 Task: Add Sprouts Citrus 2-In-1 Hand And Dish Soap to the cart.
Action: Mouse moved to (816, 321)
Screenshot: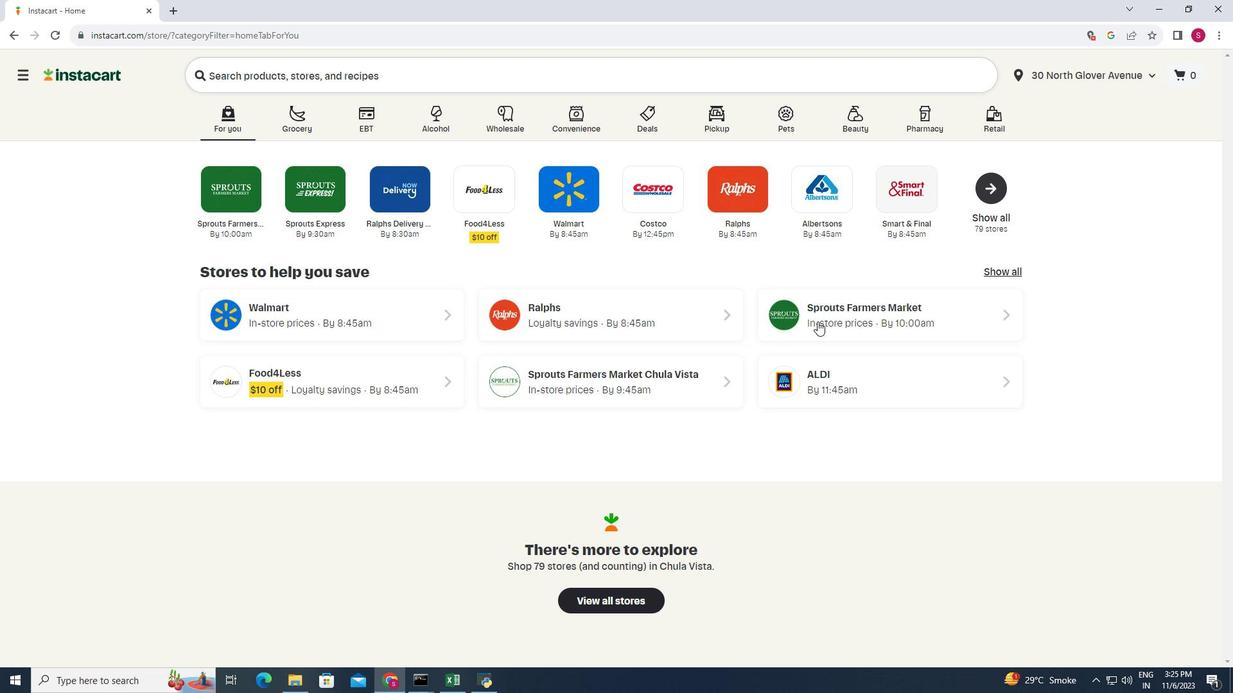 
Action: Mouse pressed left at (816, 321)
Screenshot: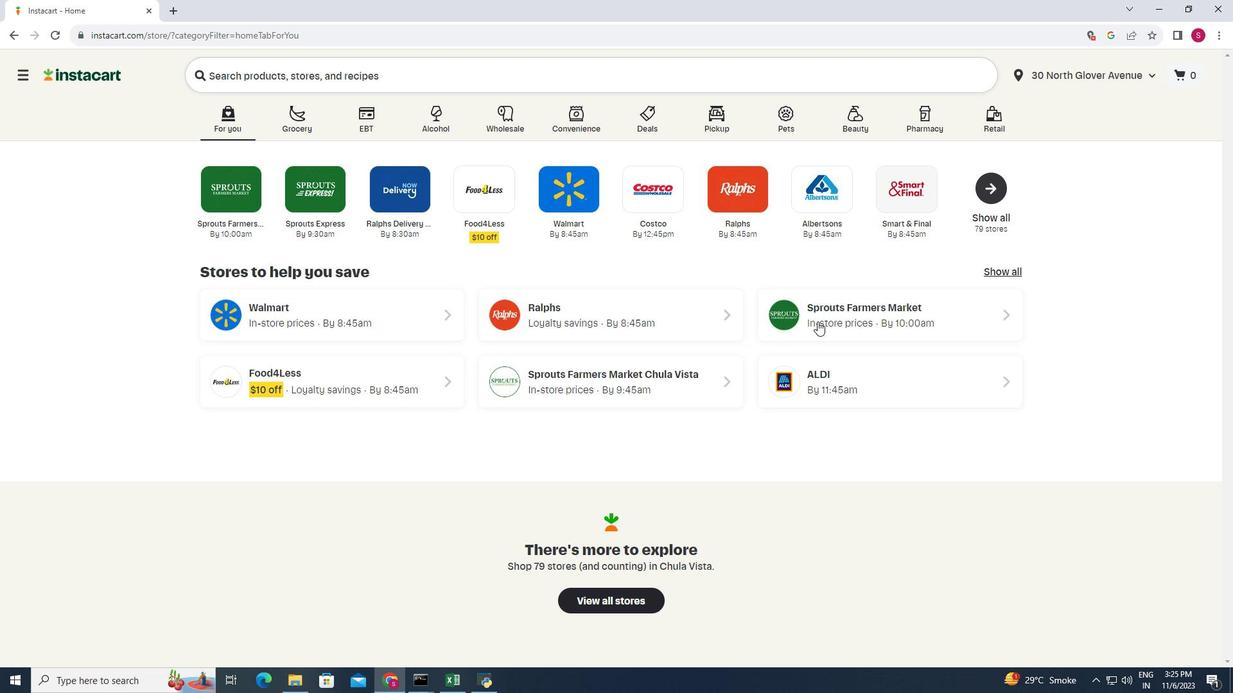 
Action: Mouse moved to (100, 470)
Screenshot: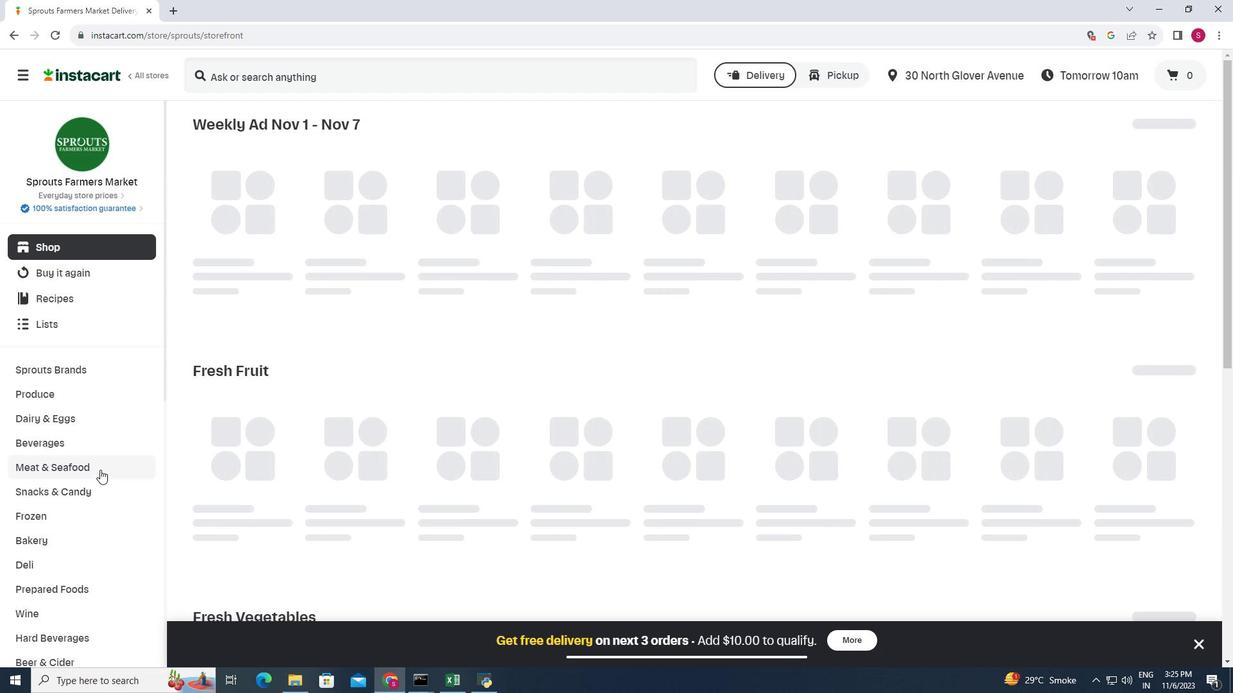 
Action: Mouse scrolled (100, 469) with delta (0, 0)
Screenshot: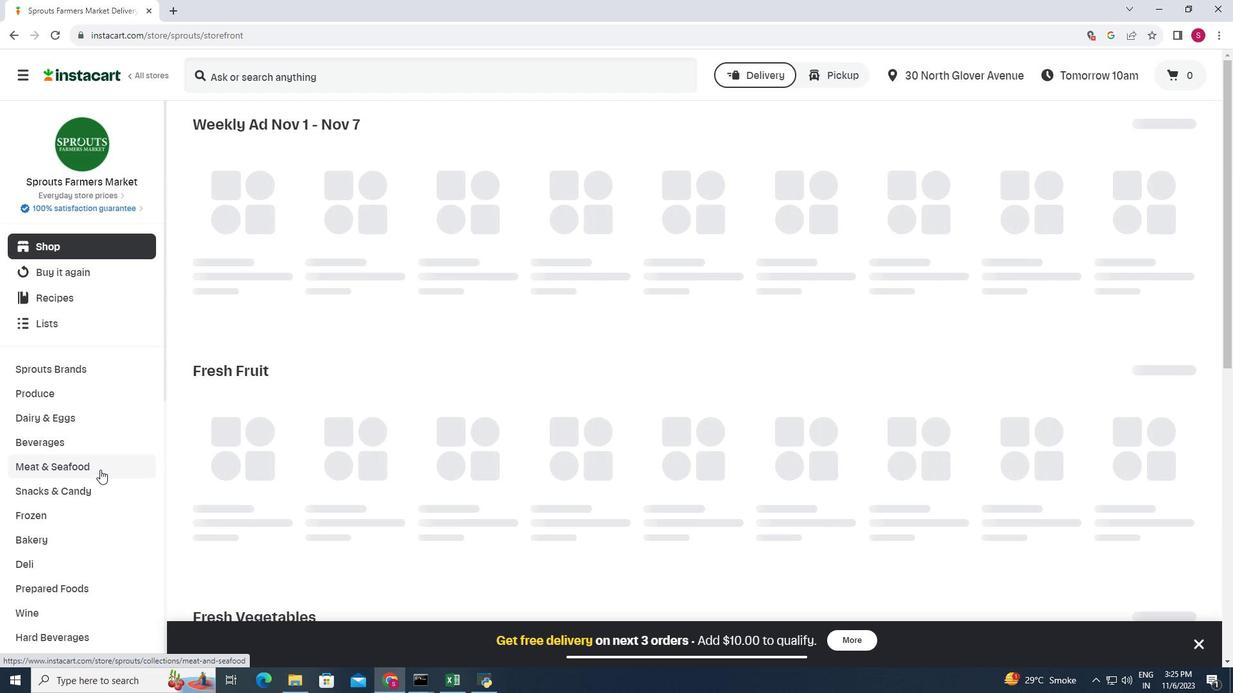 
Action: Mouse scrolled (100, 469) with delta (0, 0)
Screenshot: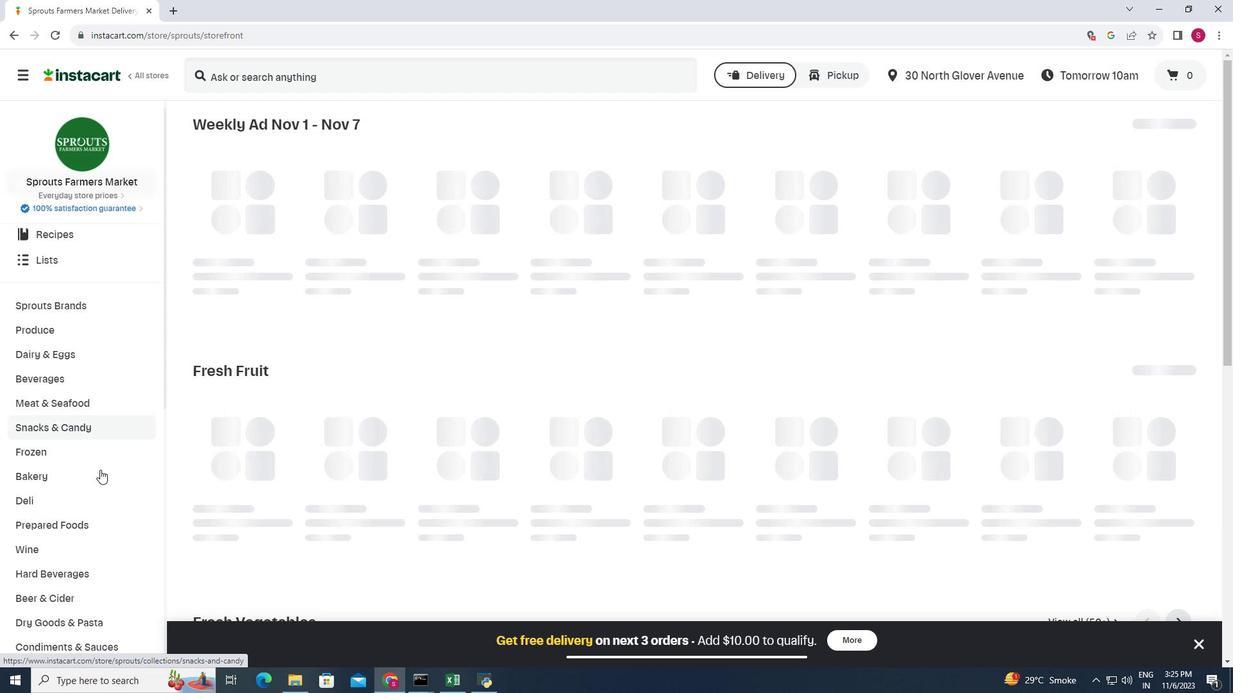 
Action: Mouse scrolled (100, 469) with delta (0, 0)
Screenshot: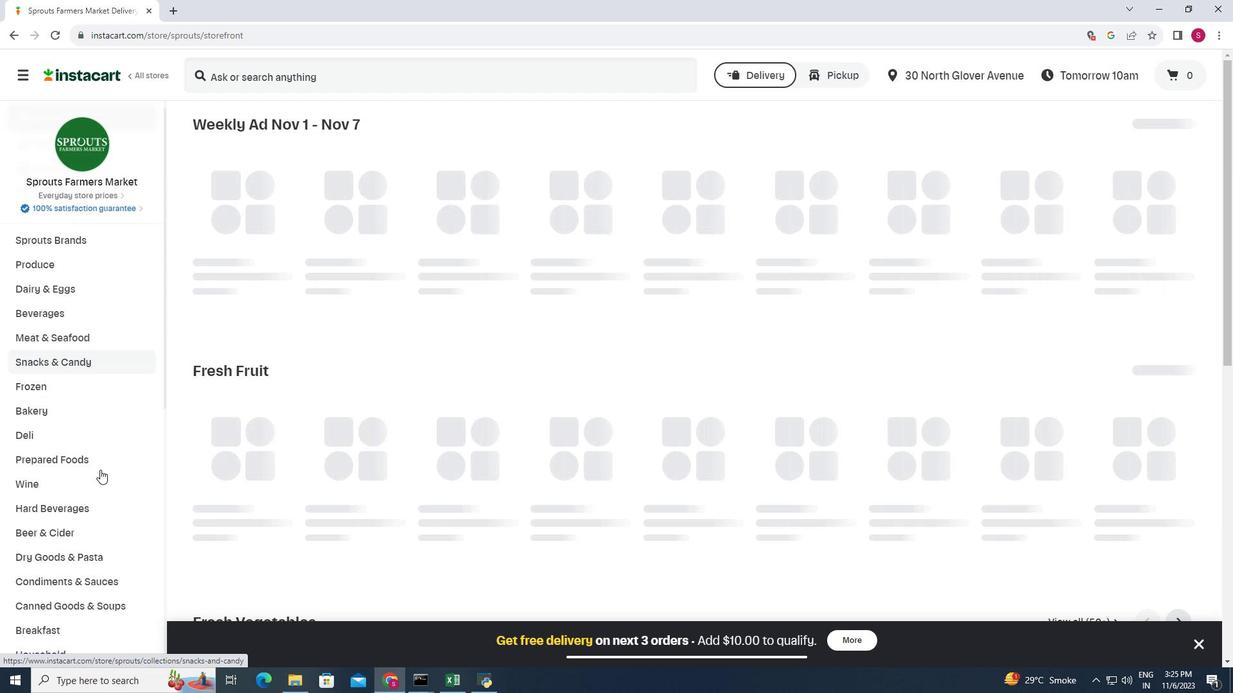 
Action: Mouse scrolled (100, 469) with delta (0, 0)
Screenshot: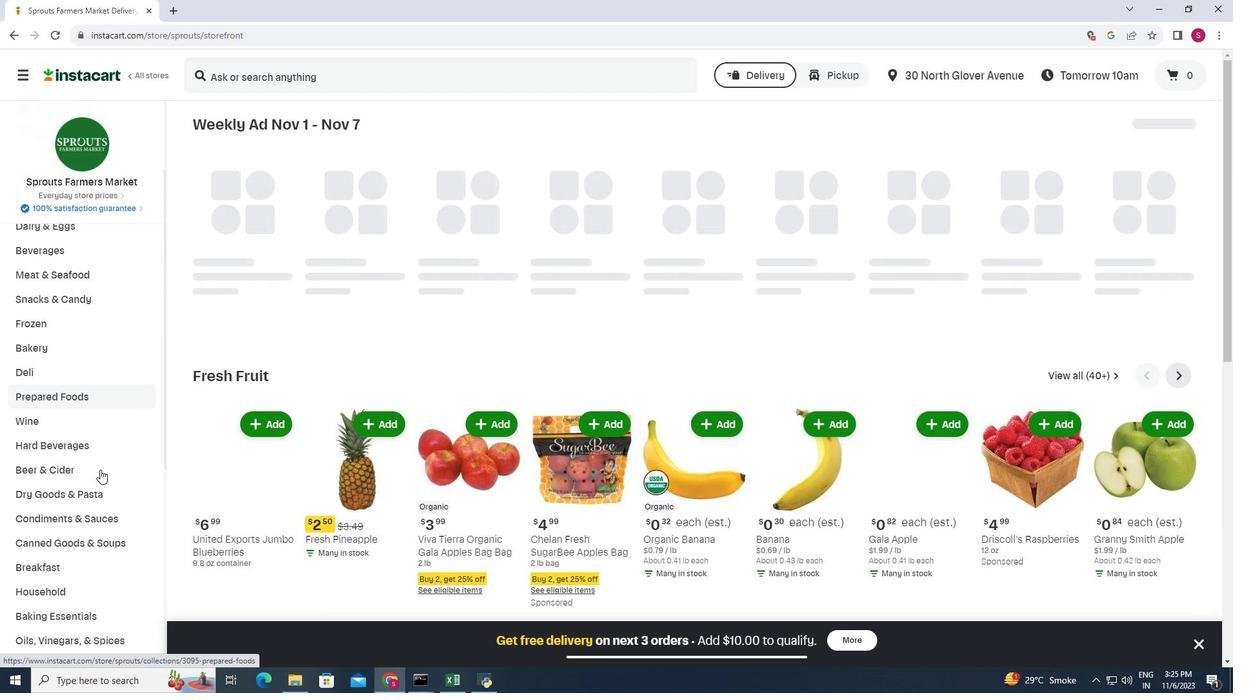 
Action: Mouse moved to (80, 524)
Screenshot: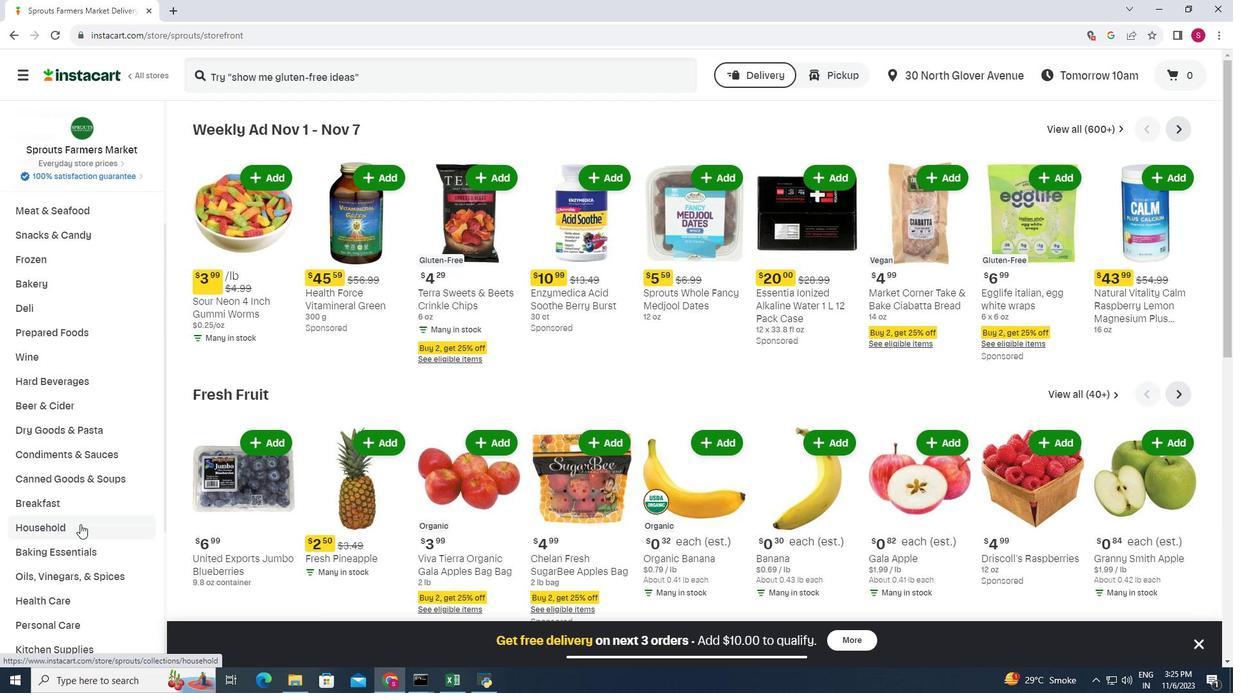 
Action: Mouse pressed left at (80, 524)
Screenshot: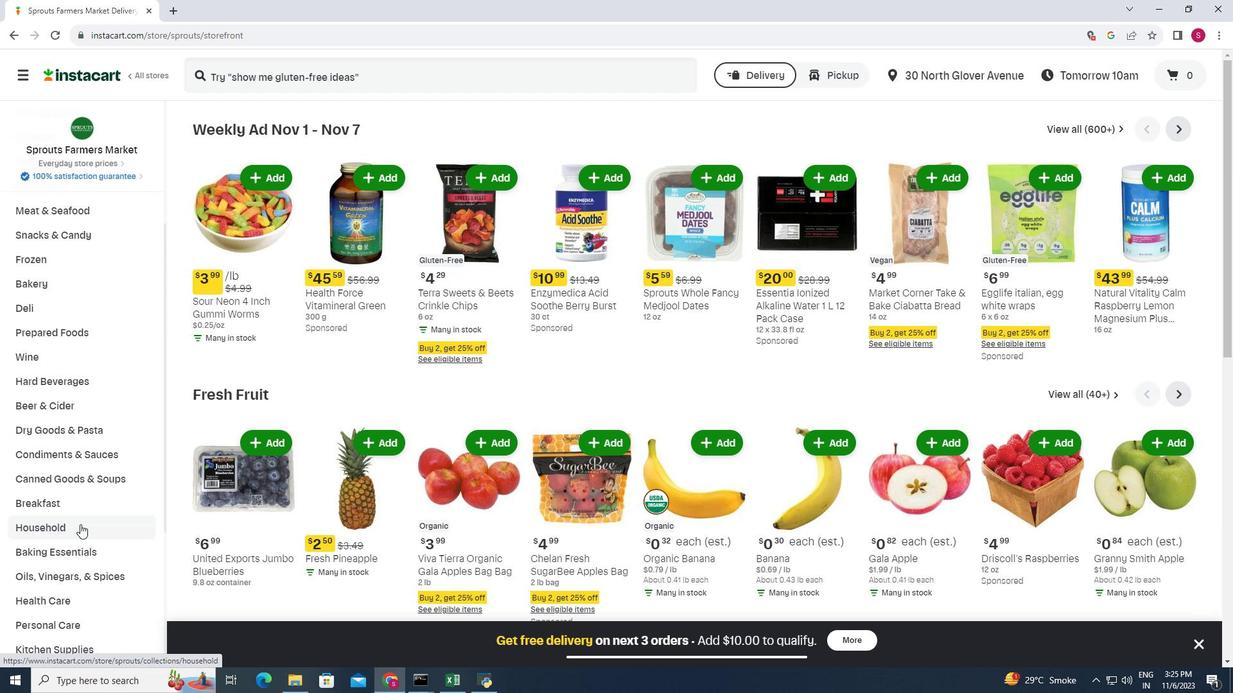 
Action: Mouse moved to (419, 152)
Screenshot: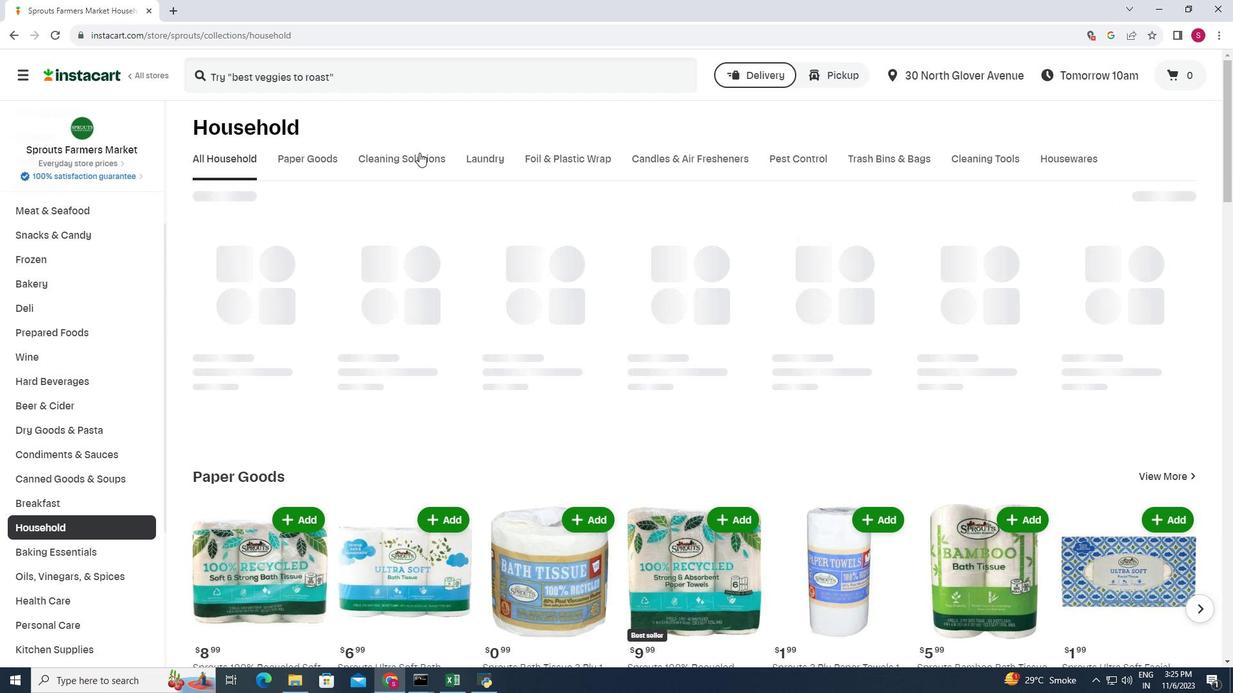 
Action: Mouse pressed left at (419, 152)
Screenshot: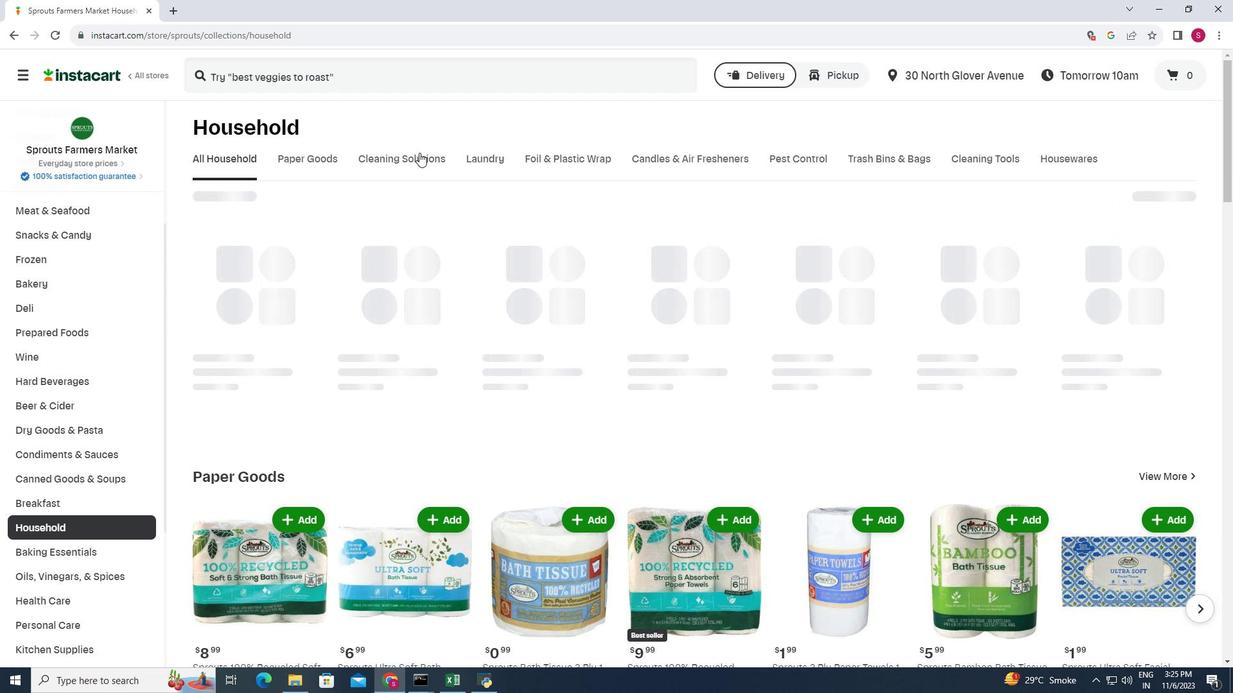 
Action: Mouse moved to (414, 206)
Screenshot: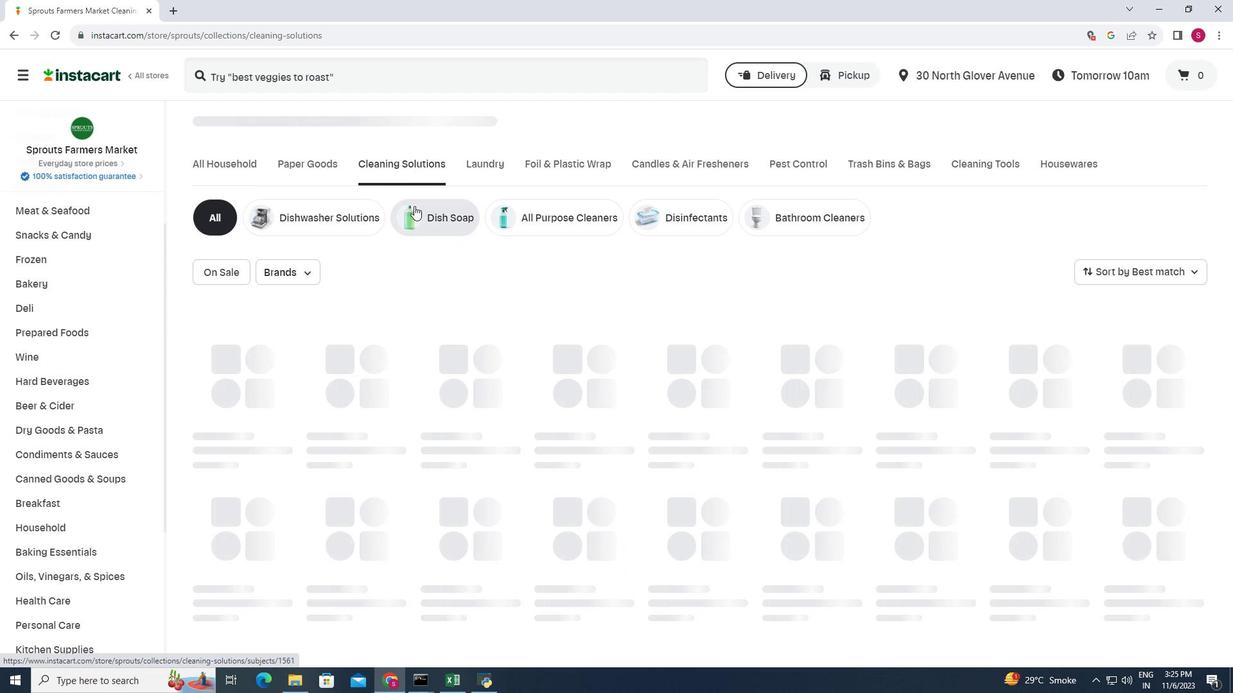 
Action: Mouse pressed left at (414, 206)
Screenshot: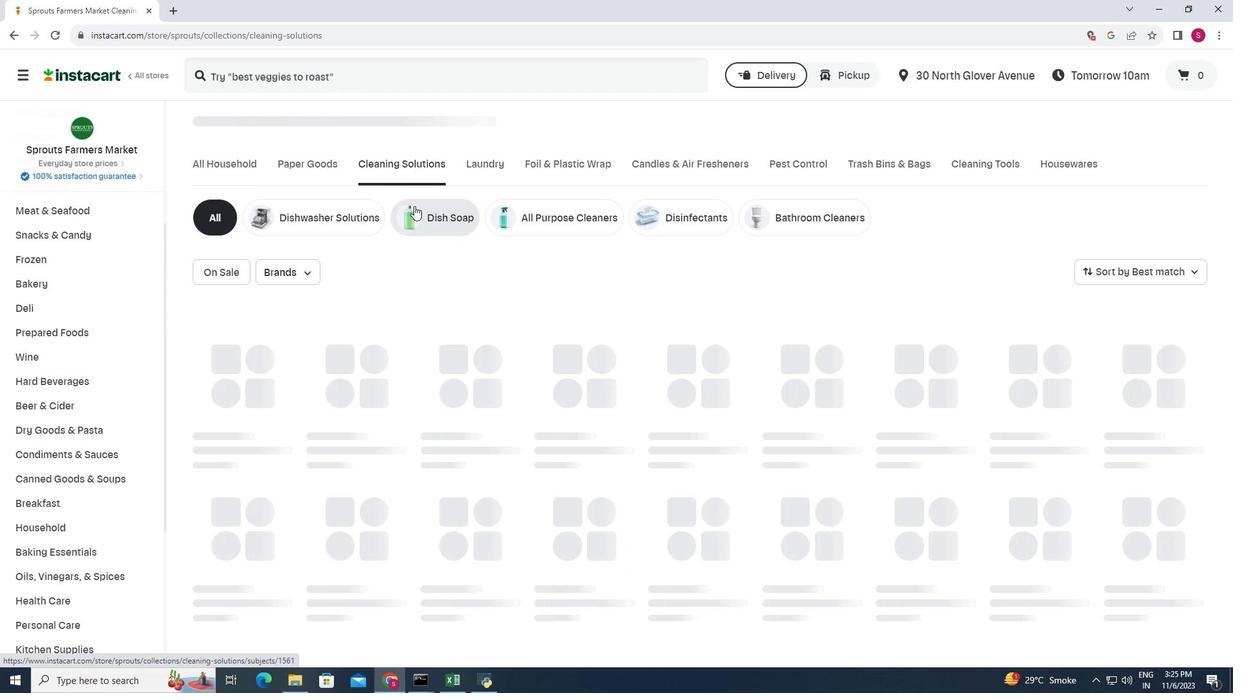 
Action: Mouse moved to (737, 337)
Screenshot: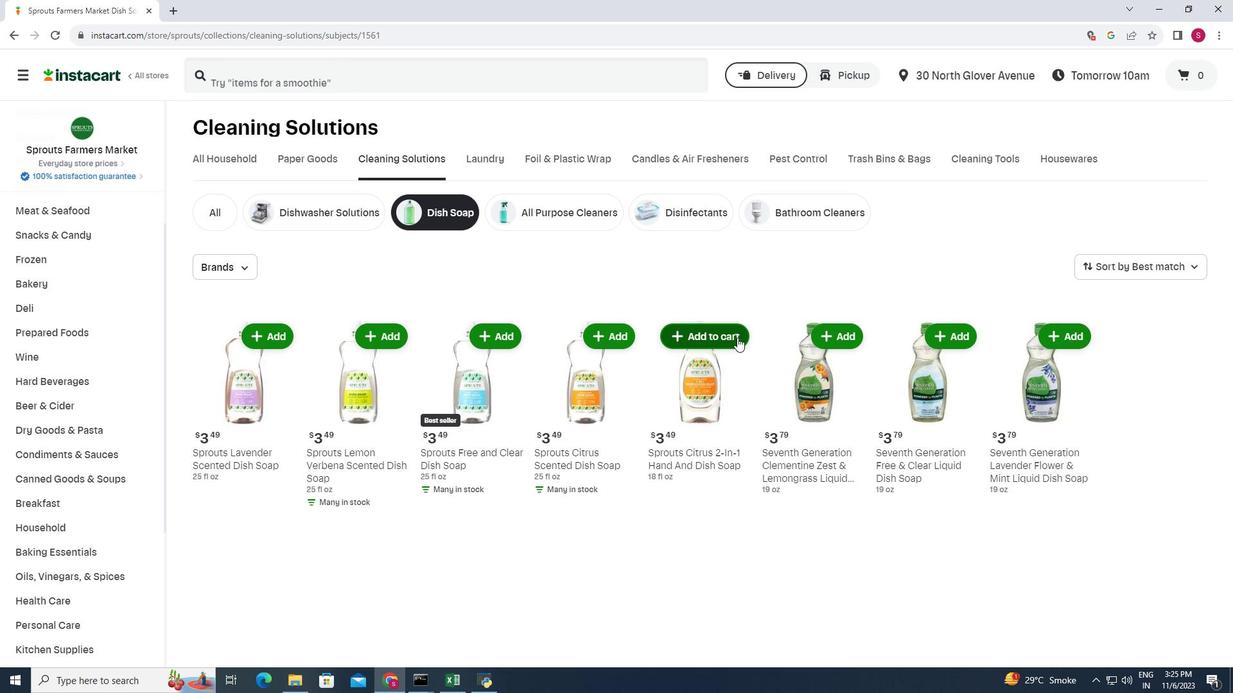 
Action: Mouse pressed left at (737, 337)
Screenshot: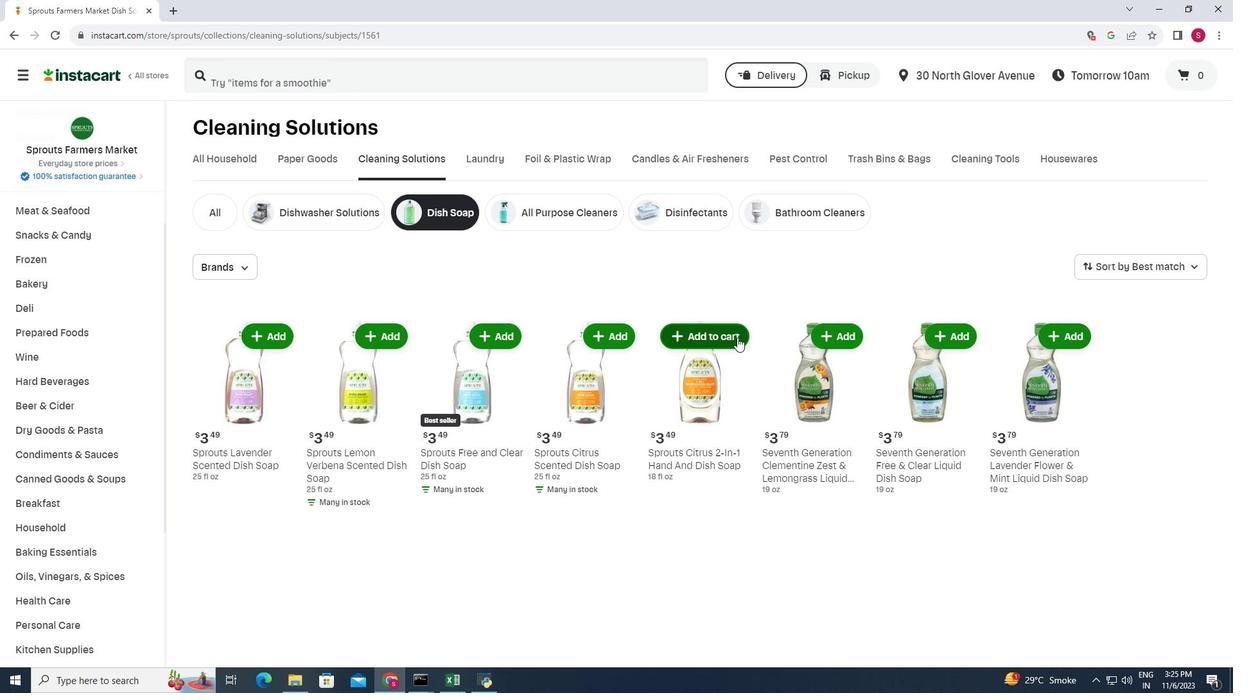 
Action: Mouse moved to (735, 278)
Screenshot: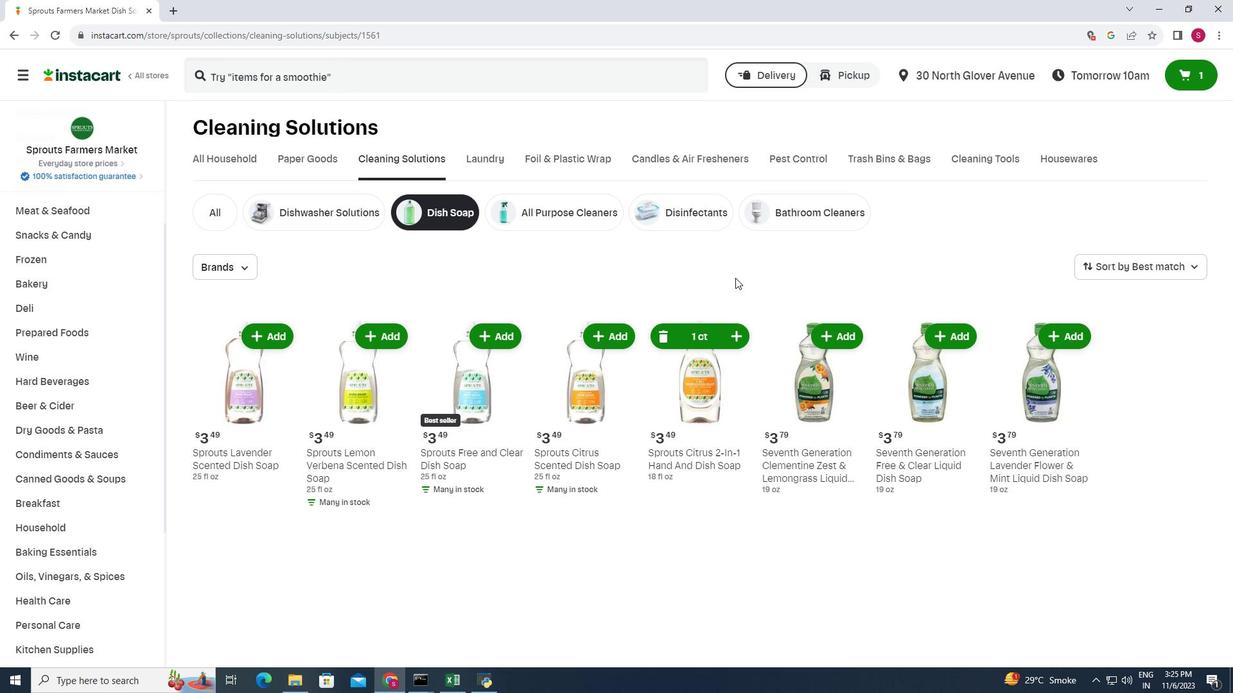 
